 Task: Add Sprouts Gallon Distilled Water to the cart.
Action: Mouse pressed left at (20, 87)
Screenshot: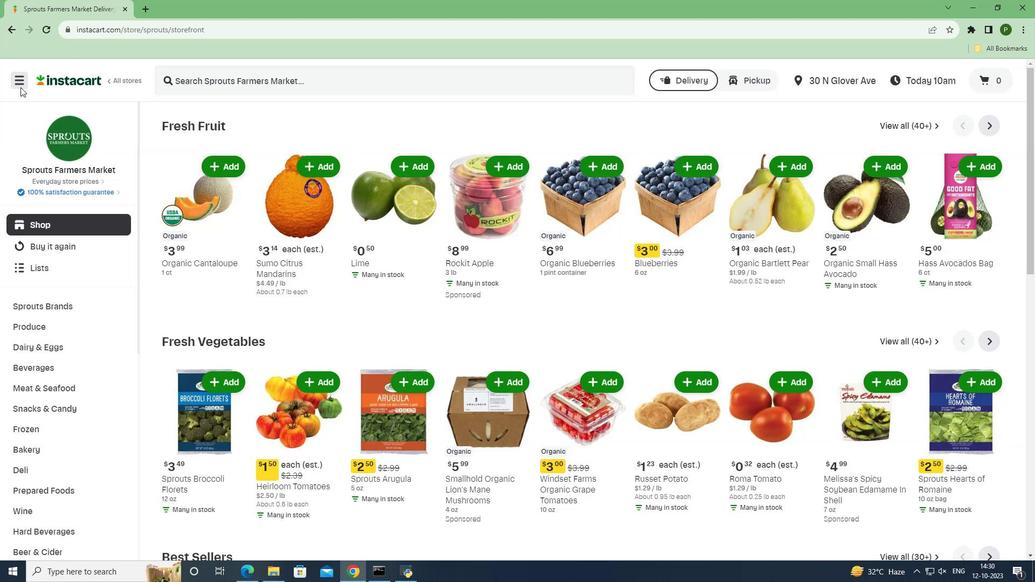 
Action: Mouse moved to (30, 282)
Screenshot: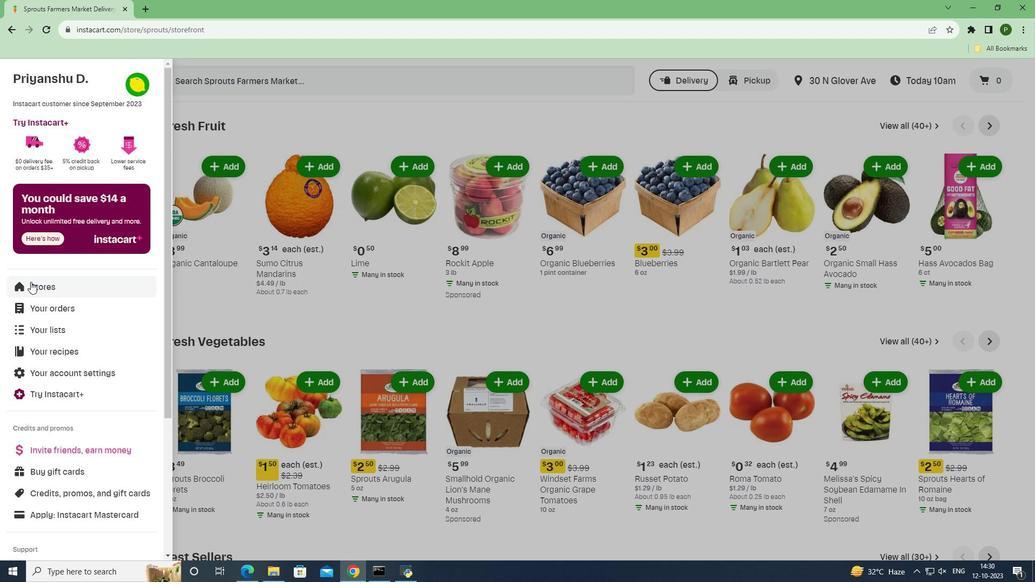 
Action: Mouse pressed left at (30, 282)
Screenshot: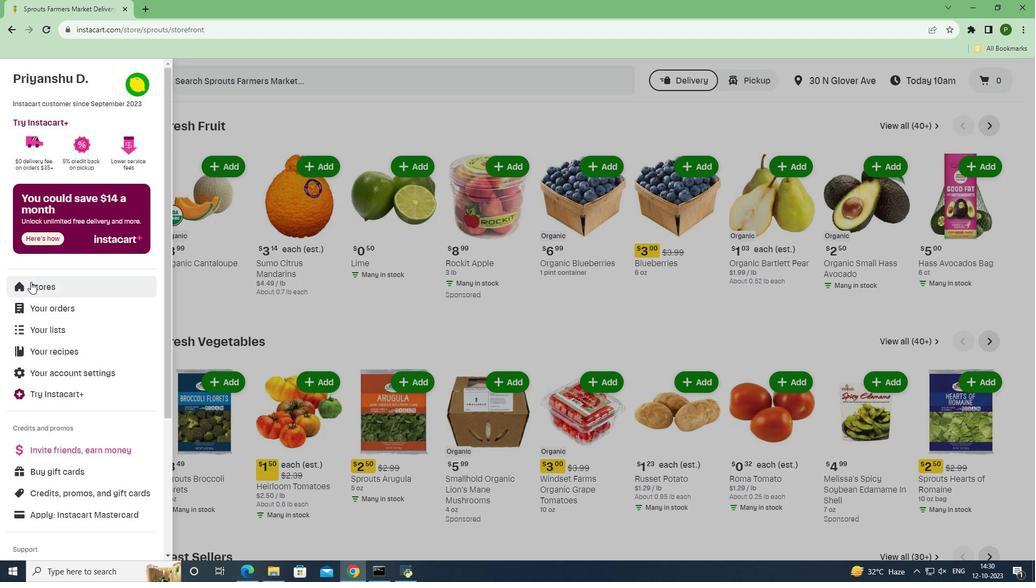 
Action: Mouse moved to (244, 123)
Screenshot: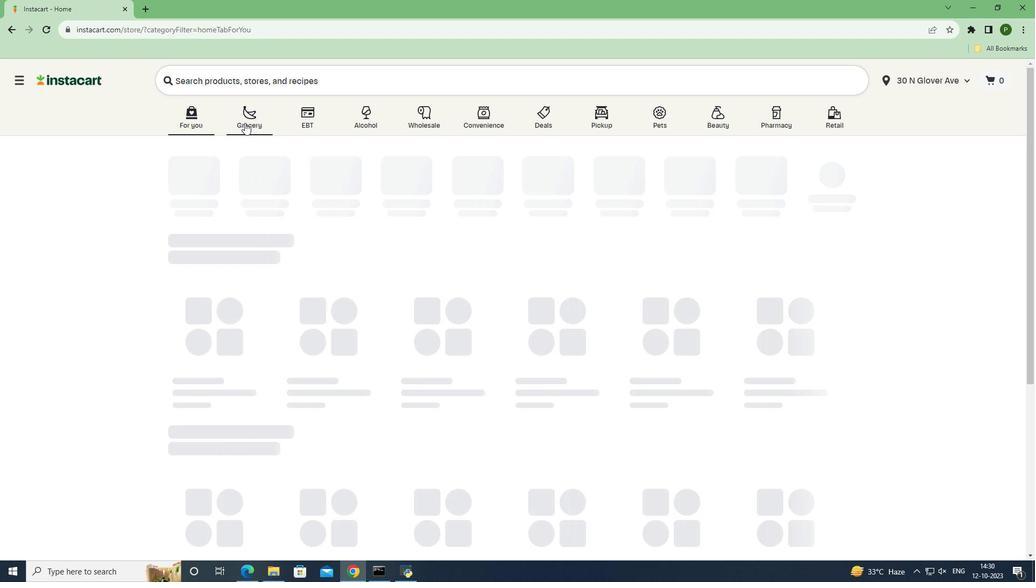 
Action: Mouse pressed left at (244, 123)
Screenshot: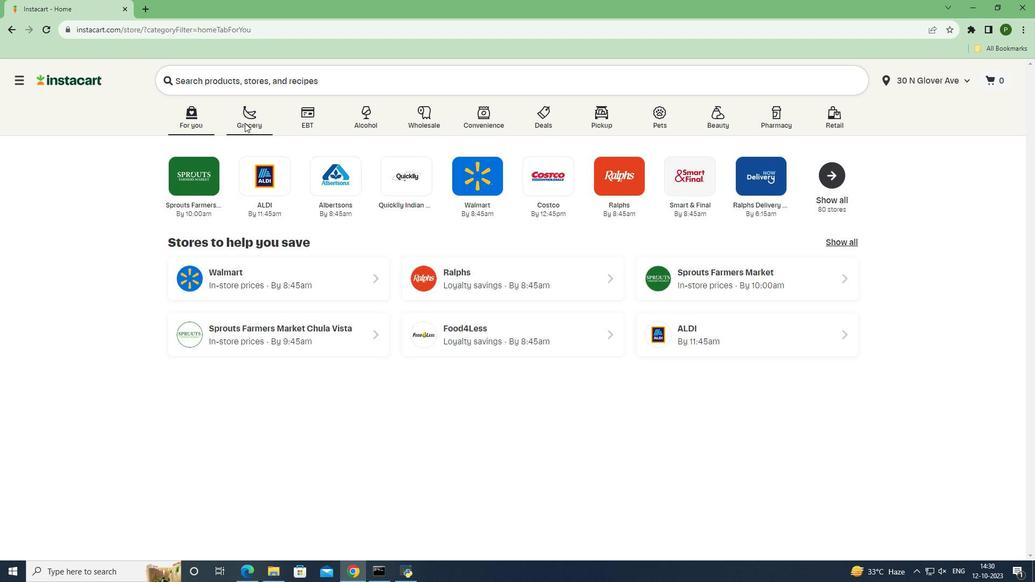 
Action: Mouse moved to (450, 255)
Screenshot: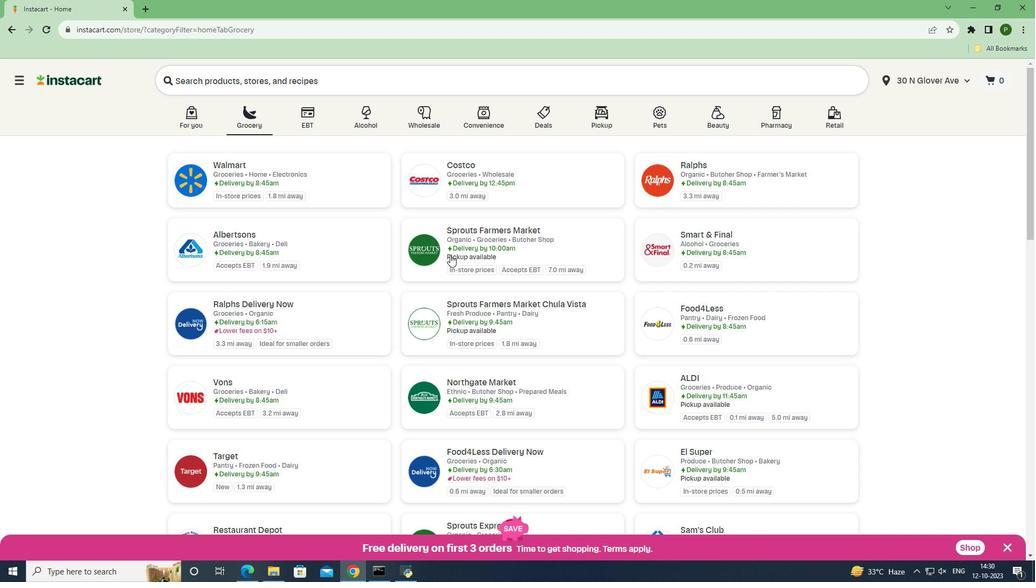 
Action: Mouse pressed left at (450, 255)
Screenshot: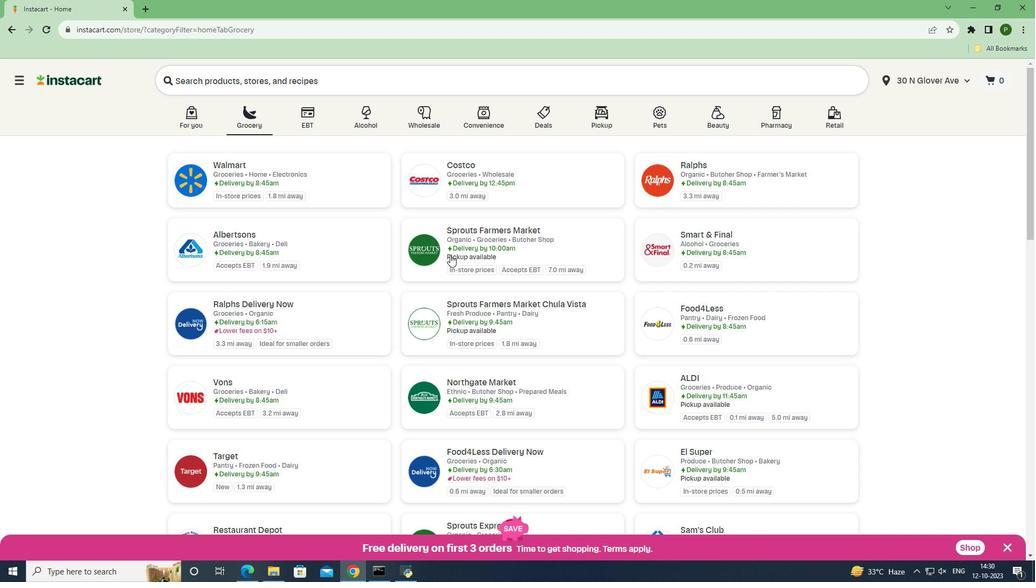 
Action: Mouse moved to (73, 365)
Screenshot: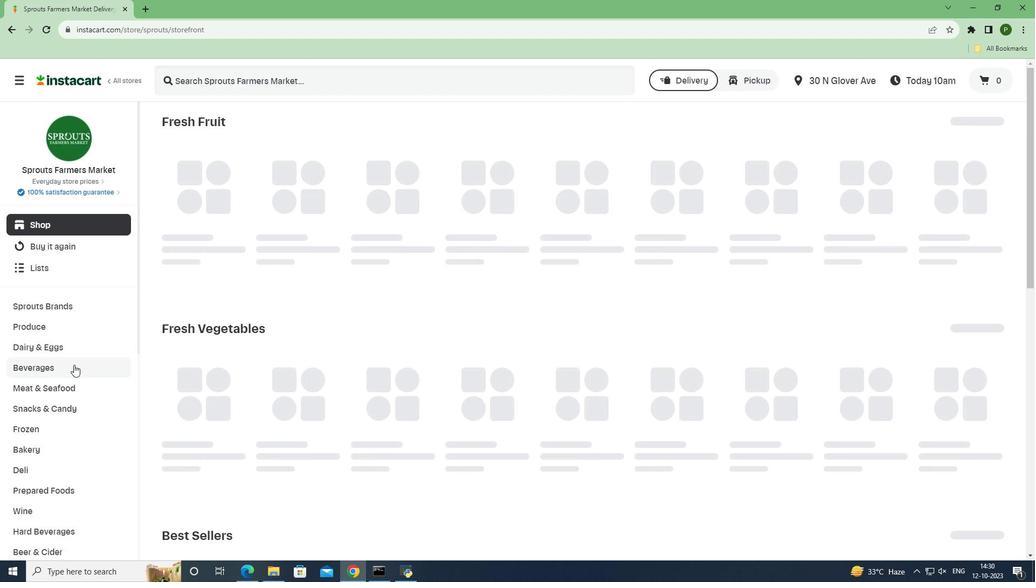 
Action: Mouse pressed left at (73, 365)
Screenshot: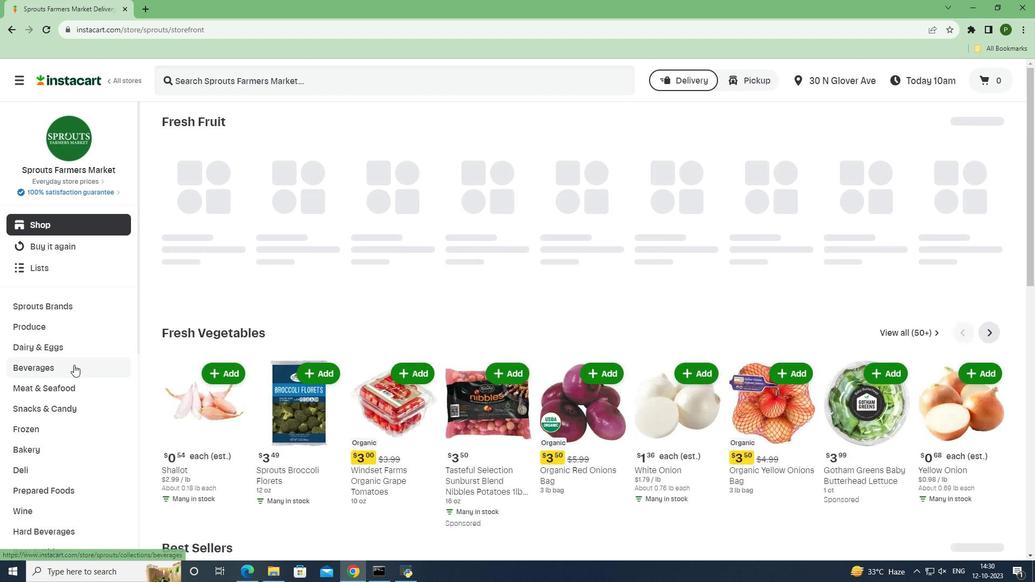 
Action: Mouse moved to (466, 153)
Screenshot: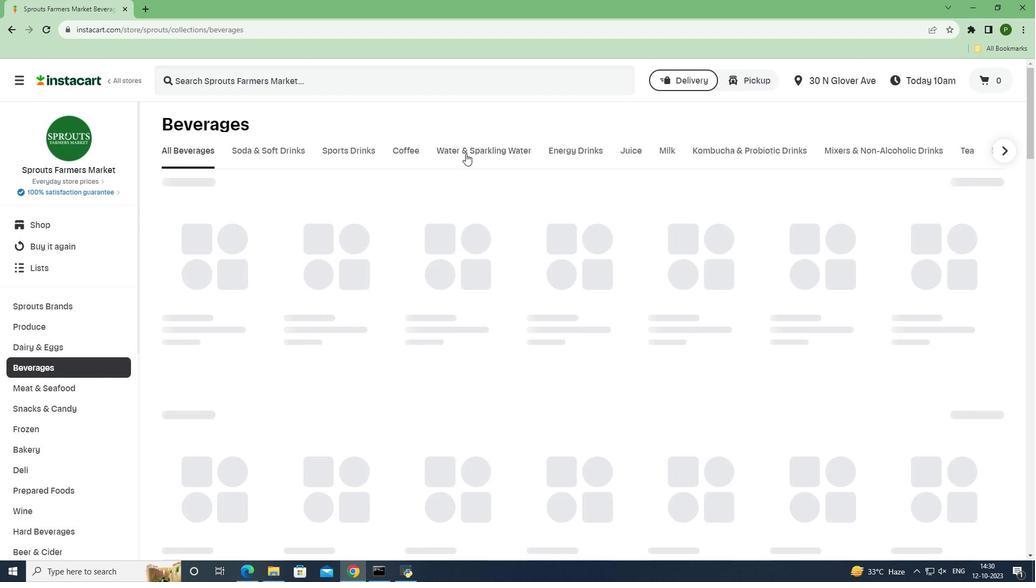 
Action: Mouse pressed left at (466, 153)
Screenshot: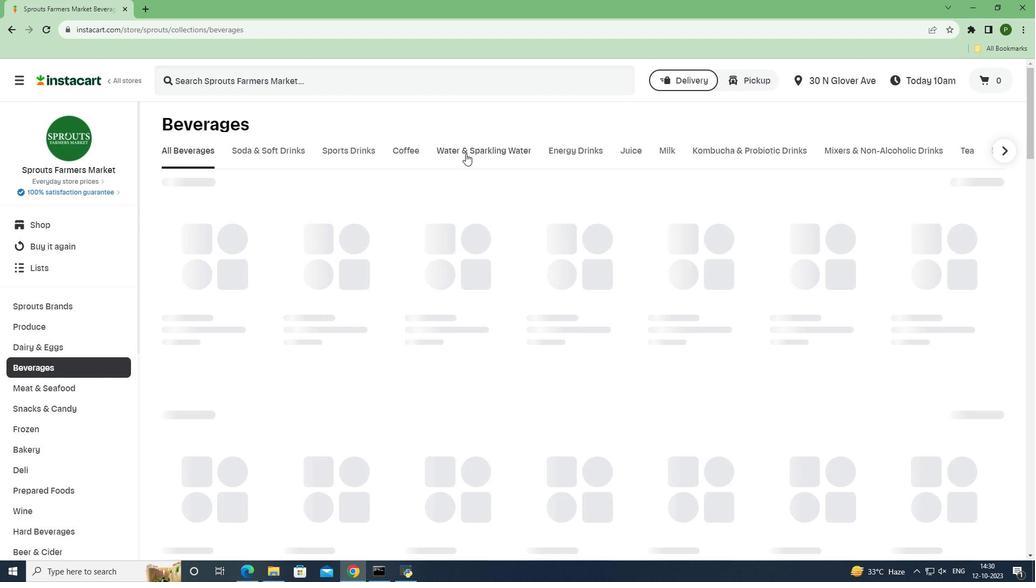 
Action: Mouse moved to (273, 81)
Screenshot: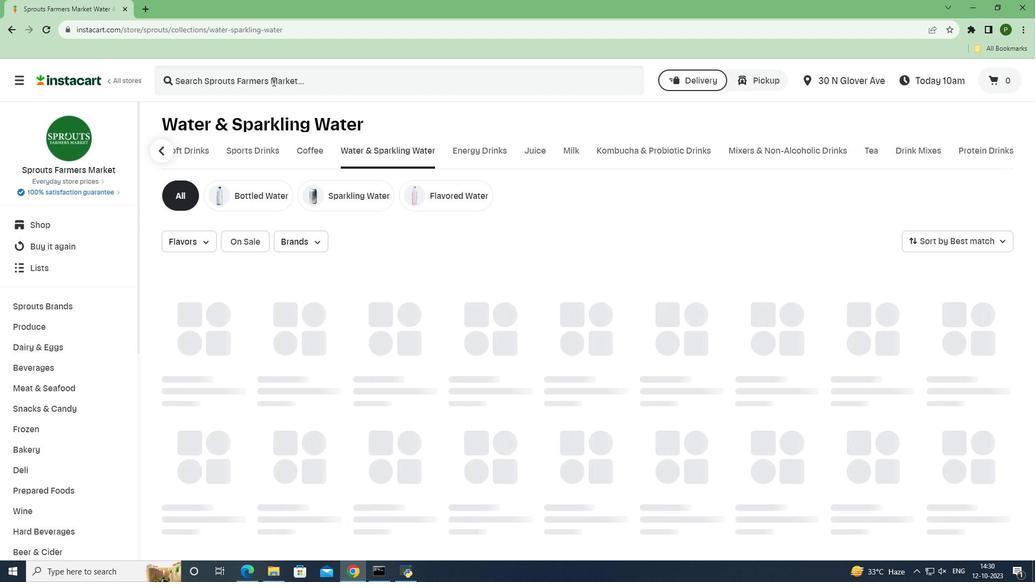 
Action: Mouse pressed left at (273, 81)
Screenshot: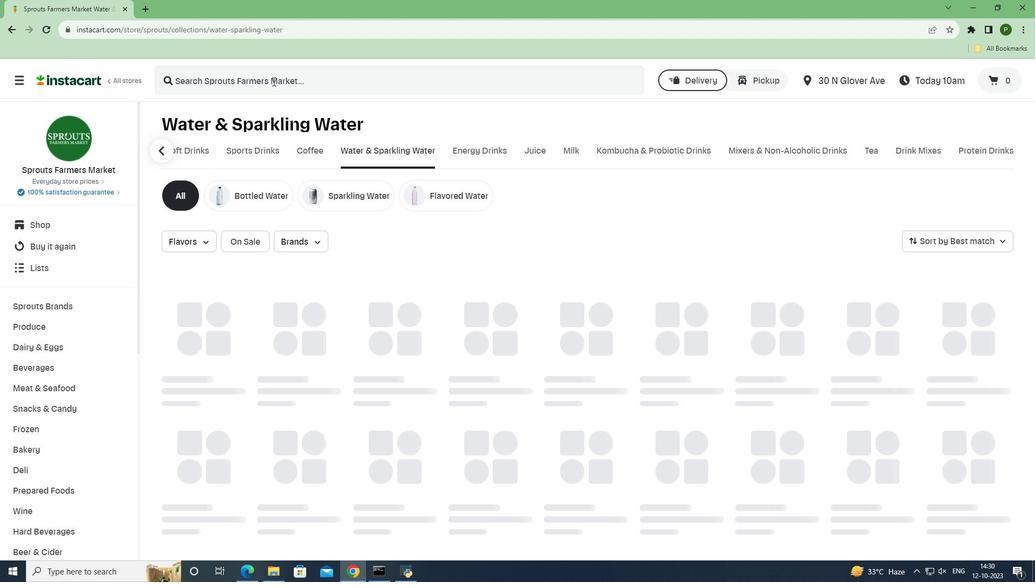 
Action: Key pressed <Key.caps_lock>S<Key.caps_lock>prouts<Key.space><Key.caps_lock>G<Key.caps_lock>allon<Key.space><Key.caps_lock>D<Key.caps_lock>istilled<Key.space><Key.caps_lock>W<Key.caps_lock>ater<Key.space><Key.enter>
Screenshot: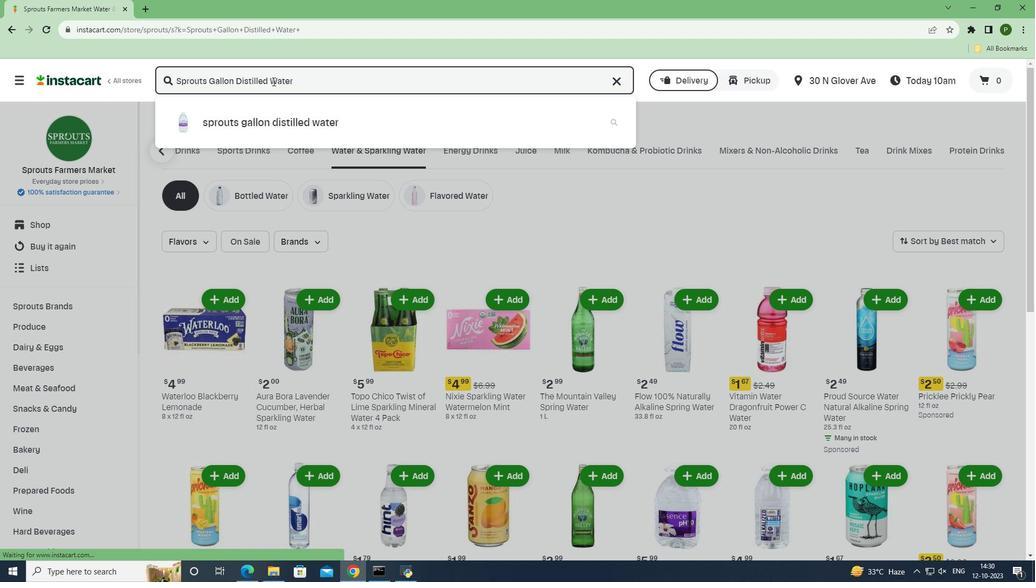 
Action: Mouse moved to (643, 189)
Screenshot: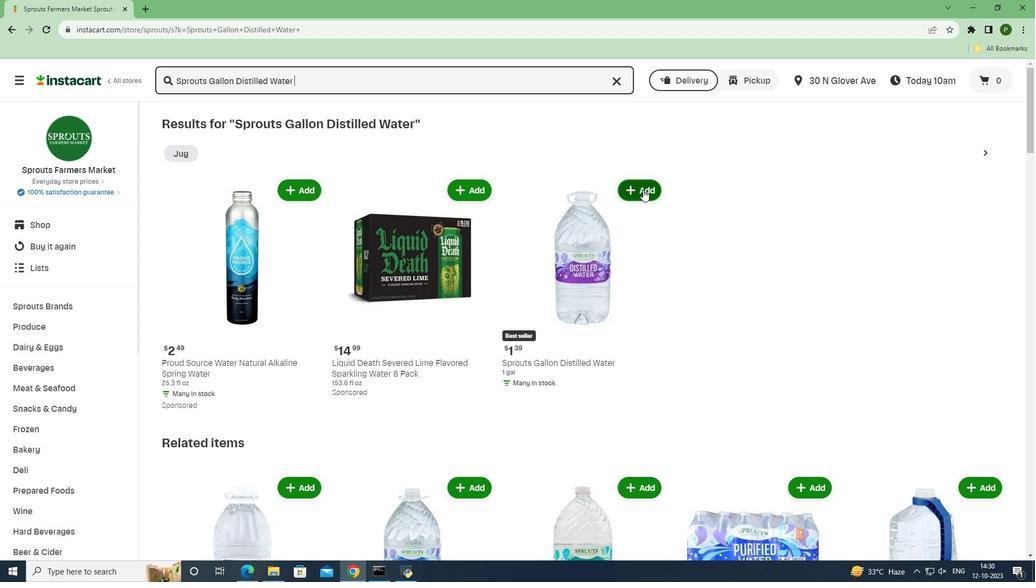 
Action: Mouse pressed left at (643, 189)
Screenshot: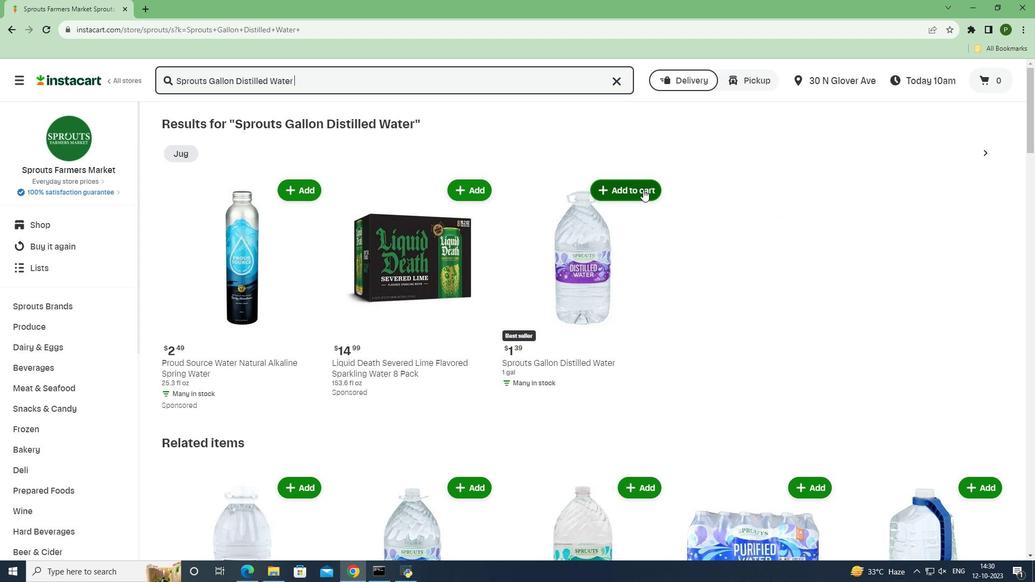 
Action: Mouse moved to (672, 270)
Screenshot: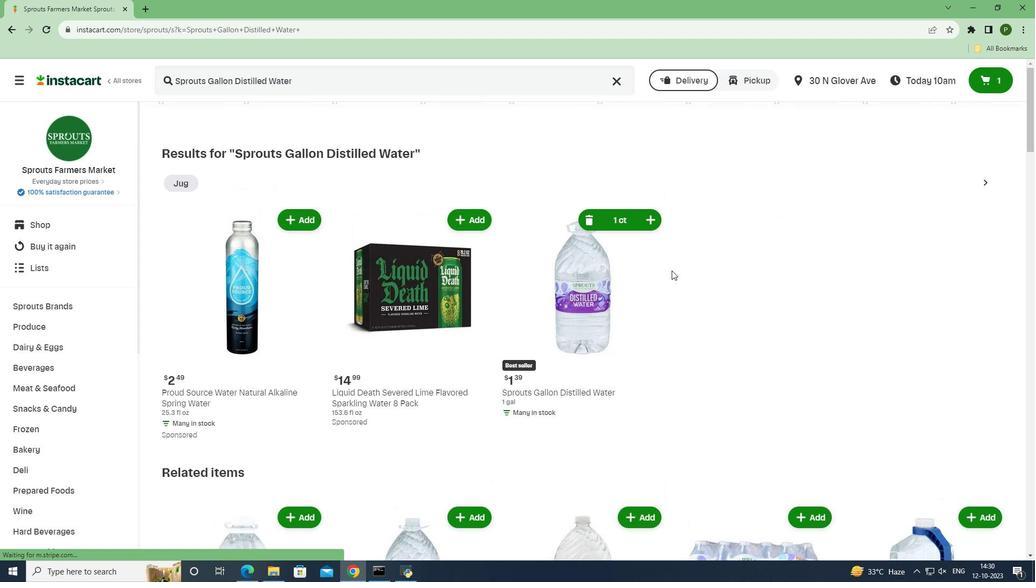 
